 Task: Make in the project AgileFocus a sprint 'Dependency Management Sprint'. Create in the project AgileFocus a sprint 'Dependency Management Sprint'. Add in the project AgileFocus a sprint 'Dependency Management Sprint'
Action: Mouse moved to (1040, 183)
Screenshot: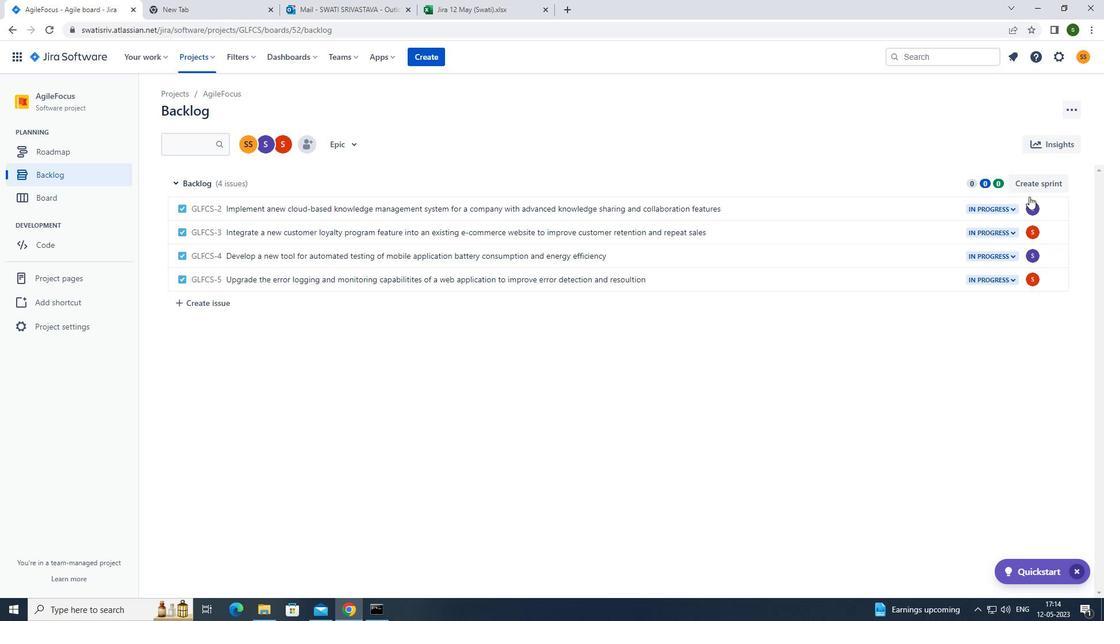 
Action: Mouse pressed left at (1040, 183)
Screenshot: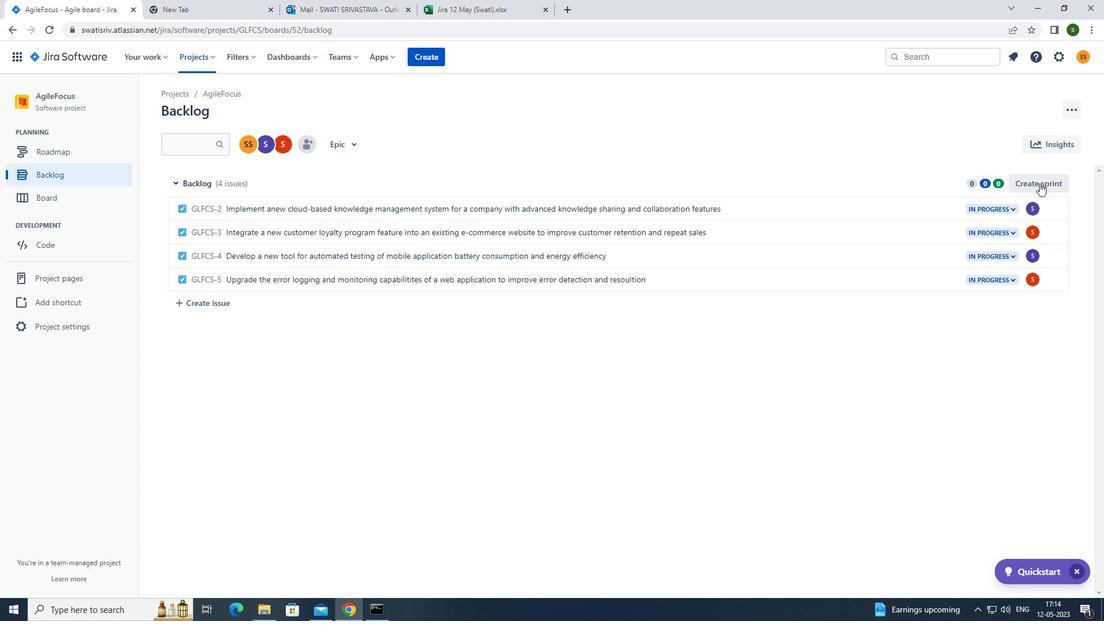 
Action: Mouse moved to (1063, 181)
Screenshot: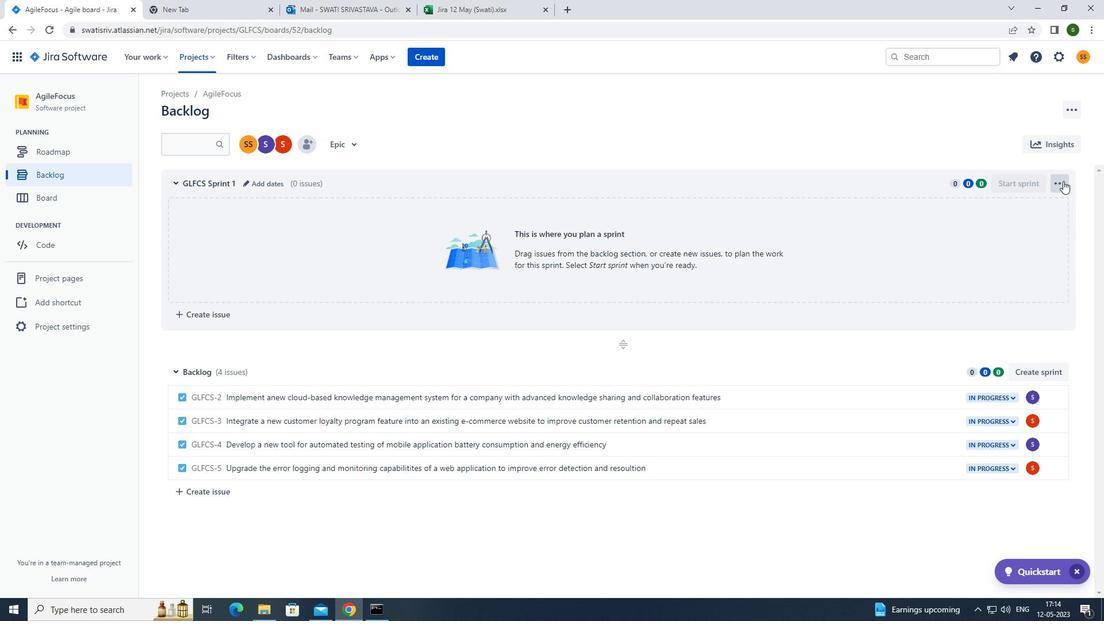 
Action: Mouse pressed left at (1063, 181)
Screenshot: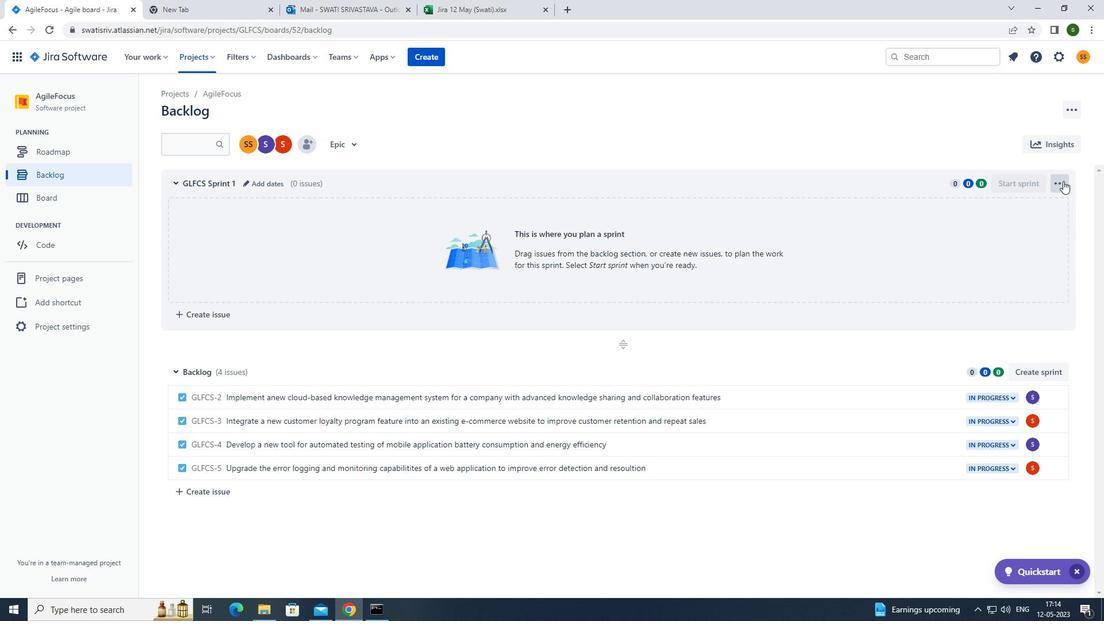 
Action: Mouse moved to (1036, 210)
Screenshot: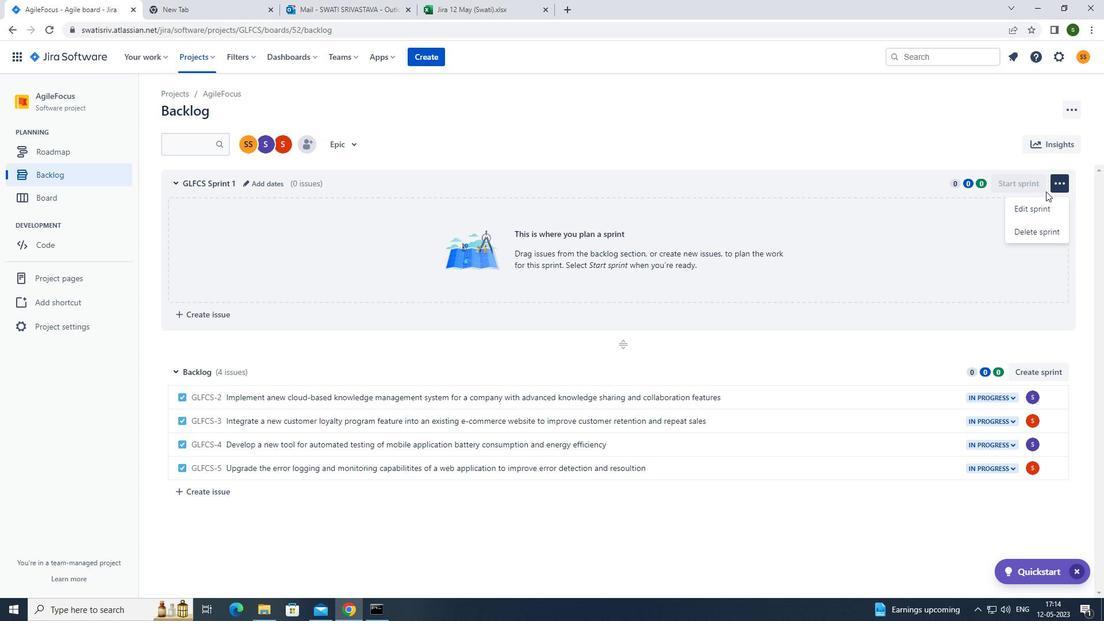 
Action: Mouse pressed left at (1036, 210)
Screenshot: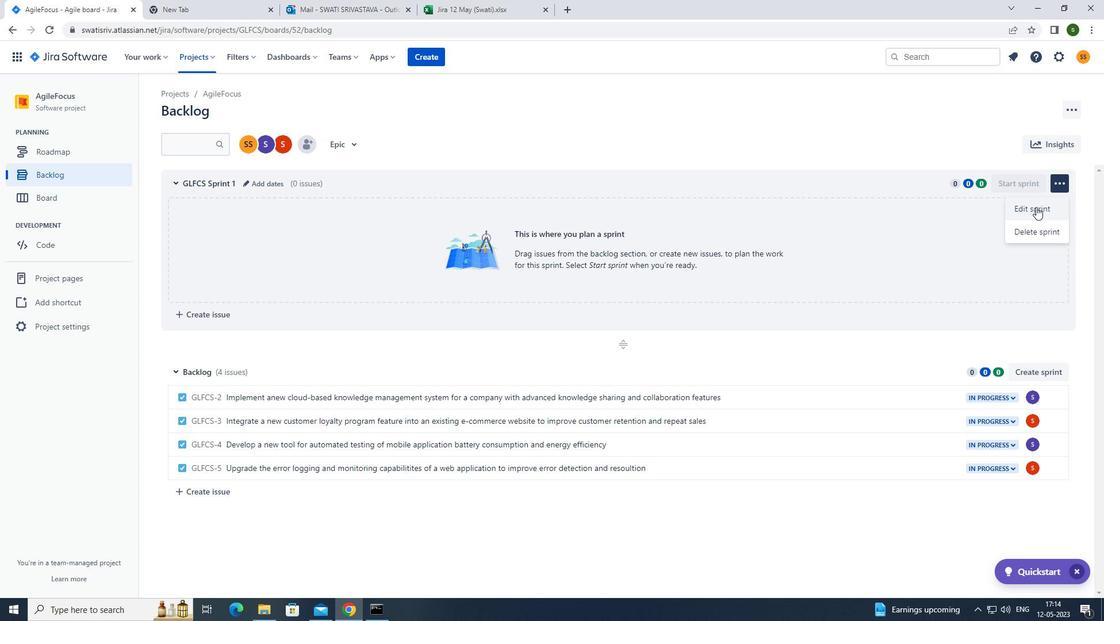 
Action: Mouse moved to (501, 152)
Screenshot: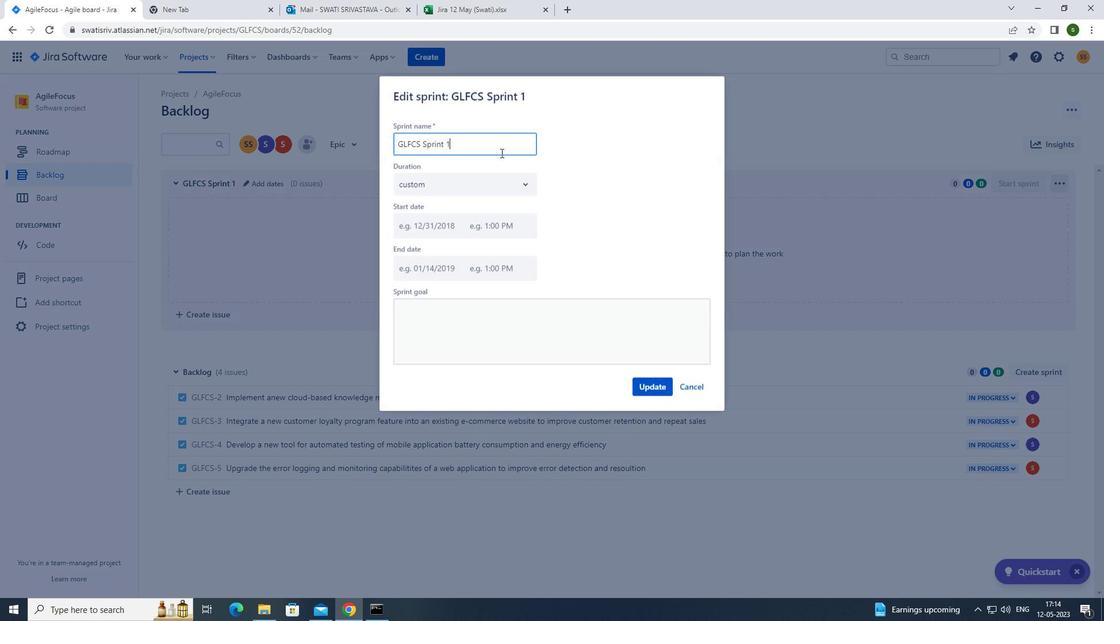 
Action: Key pressed <Key.backspace><Key.backspace><Key.backspace><Key.backspace><Key.backspace><Key.backspace><Key.backspace><Key.backspace><Key.backspace><Key.backspace><Key.backspace><Key.backspace><Key.backspace><Key.backspace><Key.backspace><Key.backspace><Key.backspace><Key.backspace><Key.backspace><Key.backspace><Key.backspace><Key.backspace><Key.caps_lock>d<Key.caps_lock>ependency<Key.space><Key.caps_lock>m<Key.caps_lock>anagaemnt<Key.space><Key.caps_lock>s<Key.caps_lock>print
Screenshot: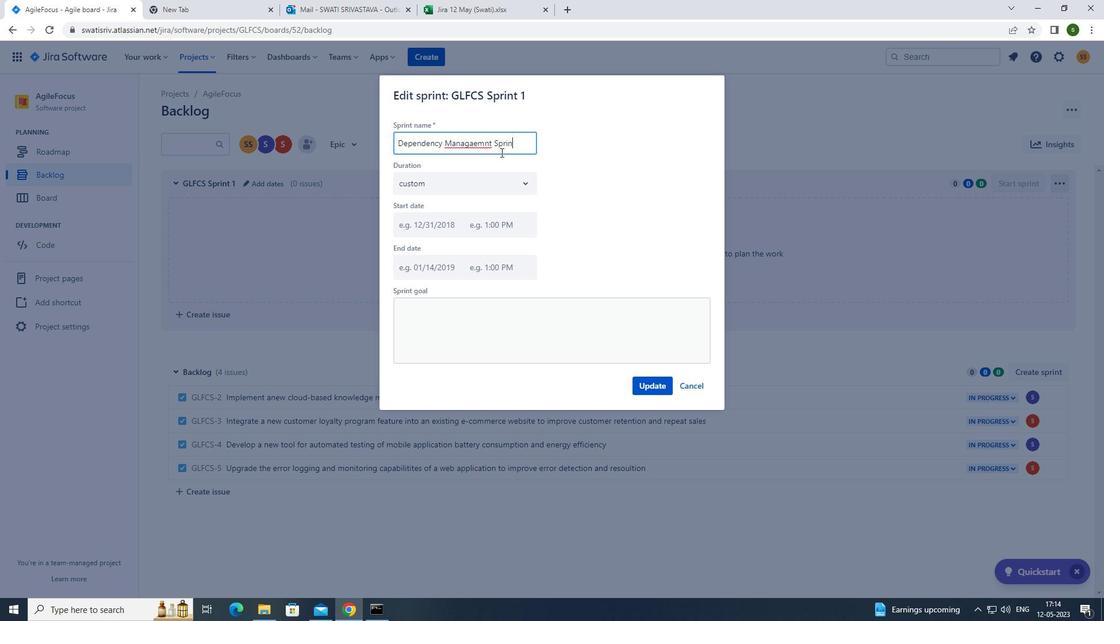 
Action: Mouse moved to (475, 145)
Screenshot: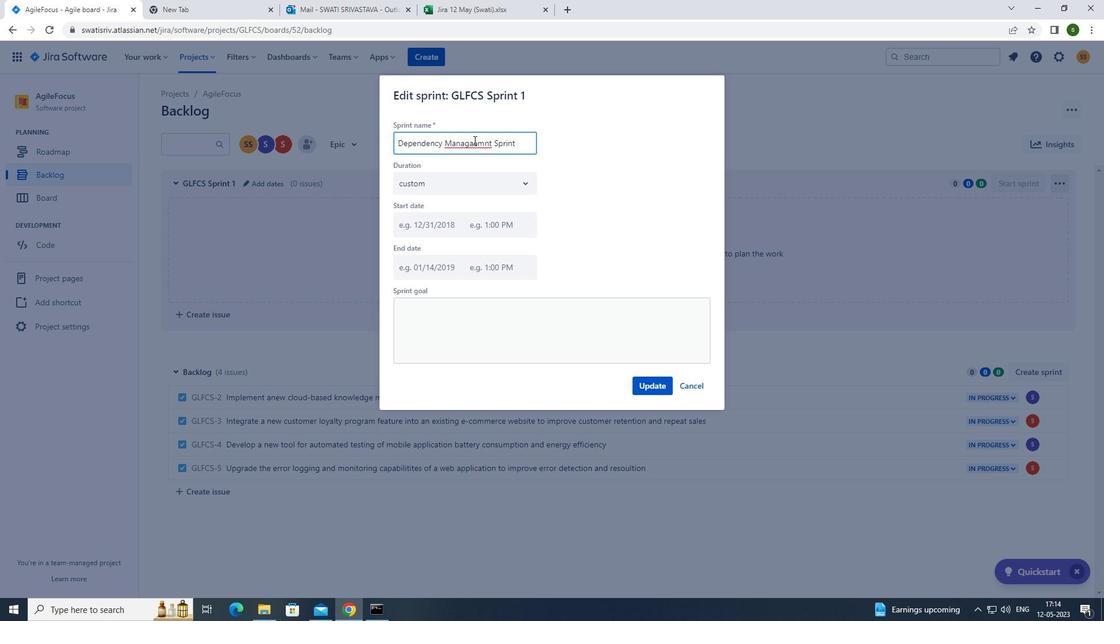 
Action: Mouse pressed left at (475, 145)
Screenshot: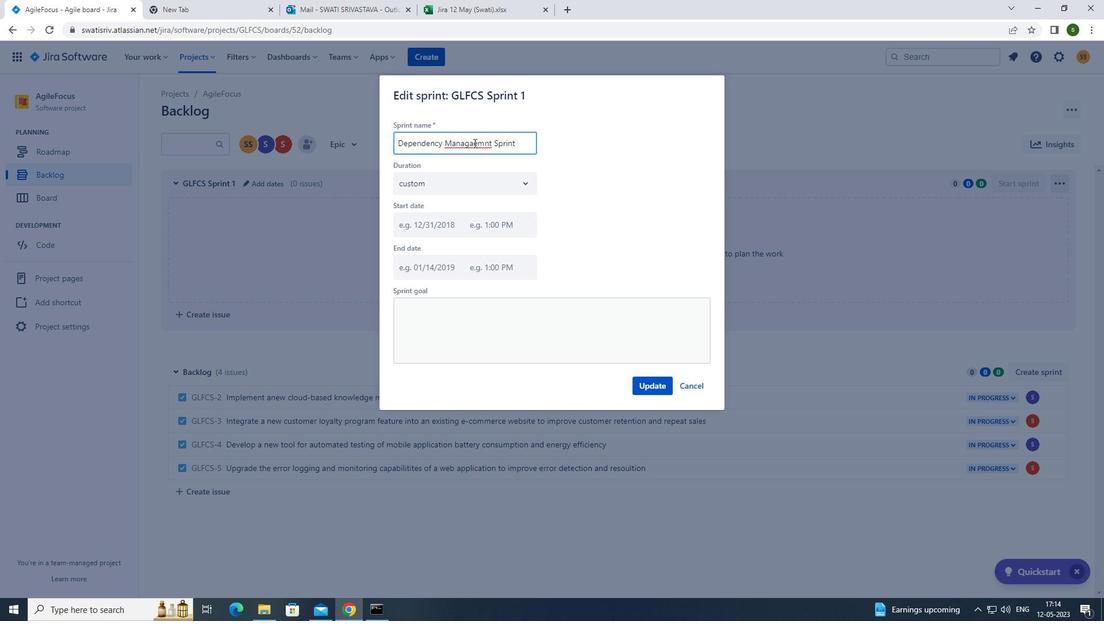 
Action: Mouse moved to (536, 134)
Screenshot: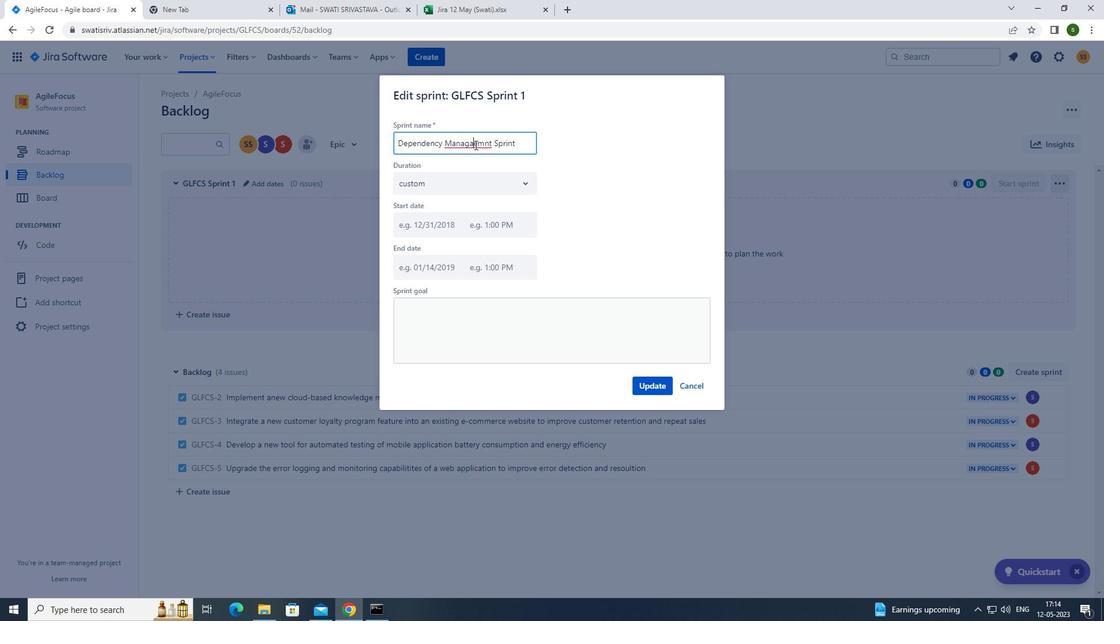 
Action: Key pressed <Key.backspace>
Screenshot: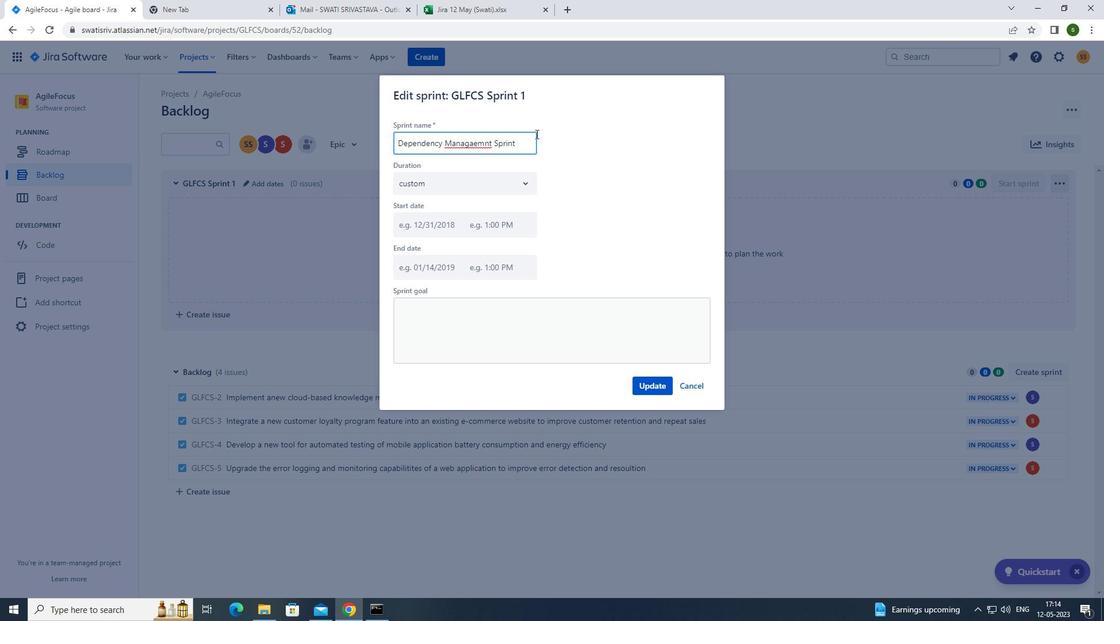 
Action: Mouse moved to (478, 140)
Screenshot: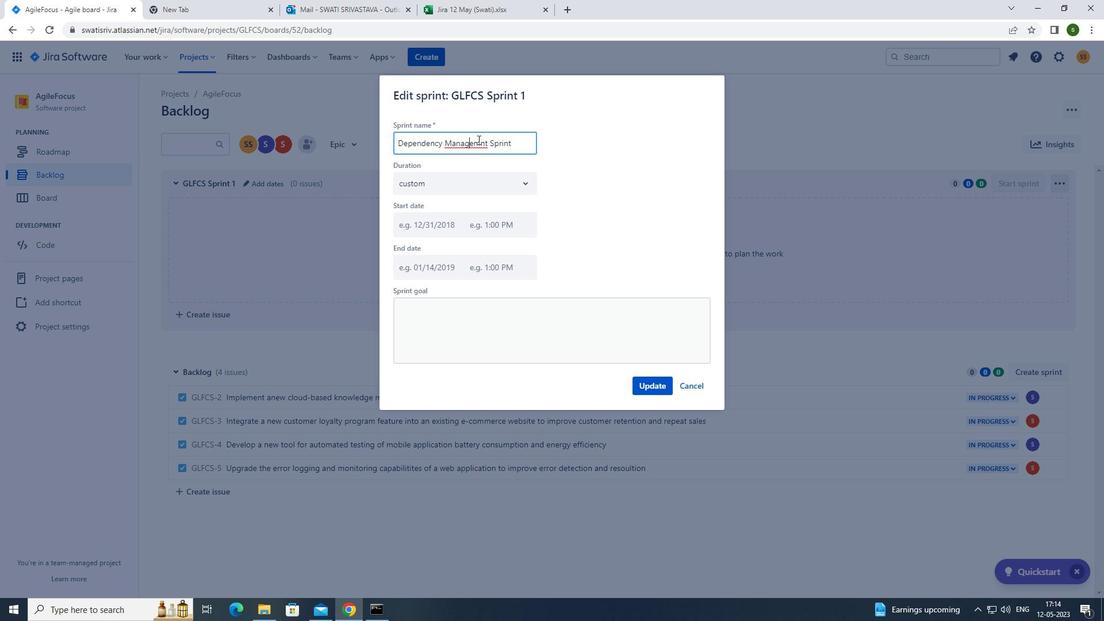 
Action: Mouse pressed left at (478, 140)
Screenshot: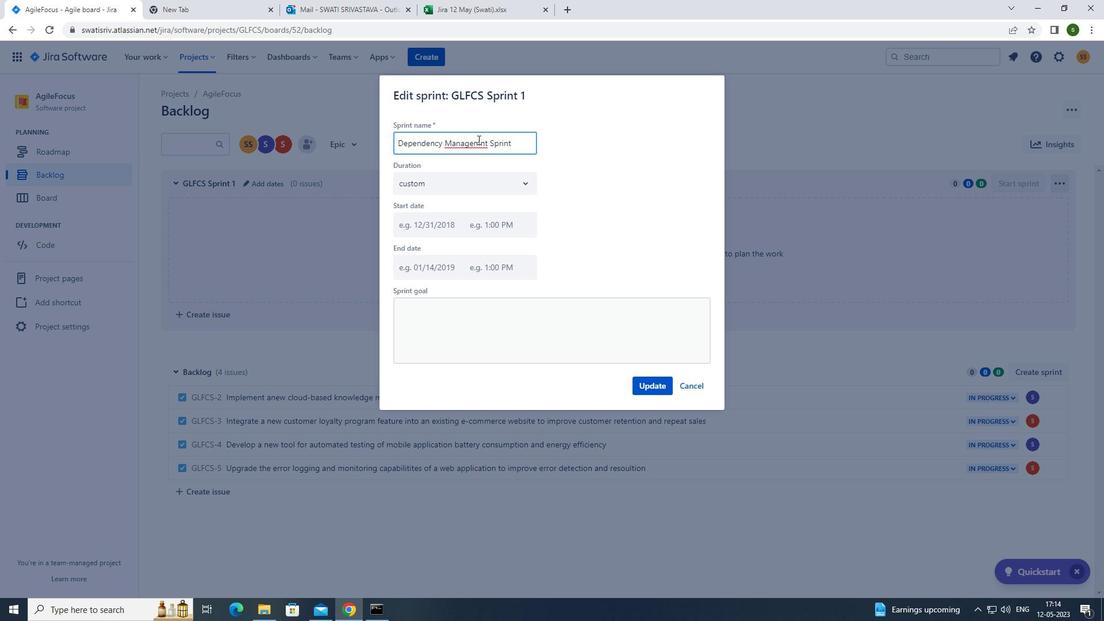 
Action: Mouse moved to (483, 139)
Screenshot: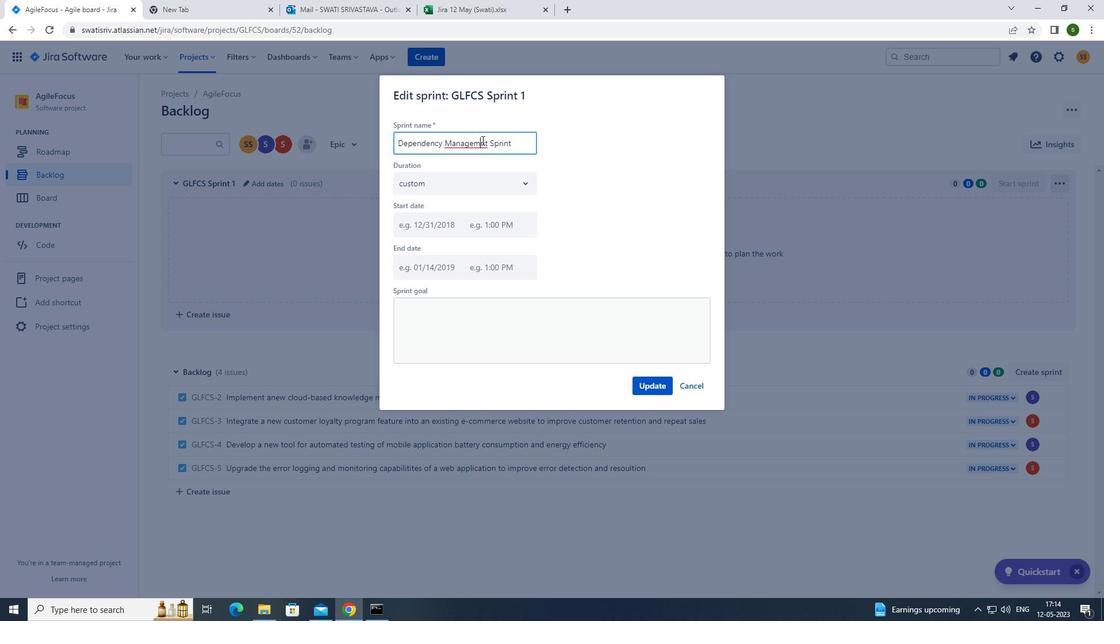 
Action: Key pressed e
Screenshot: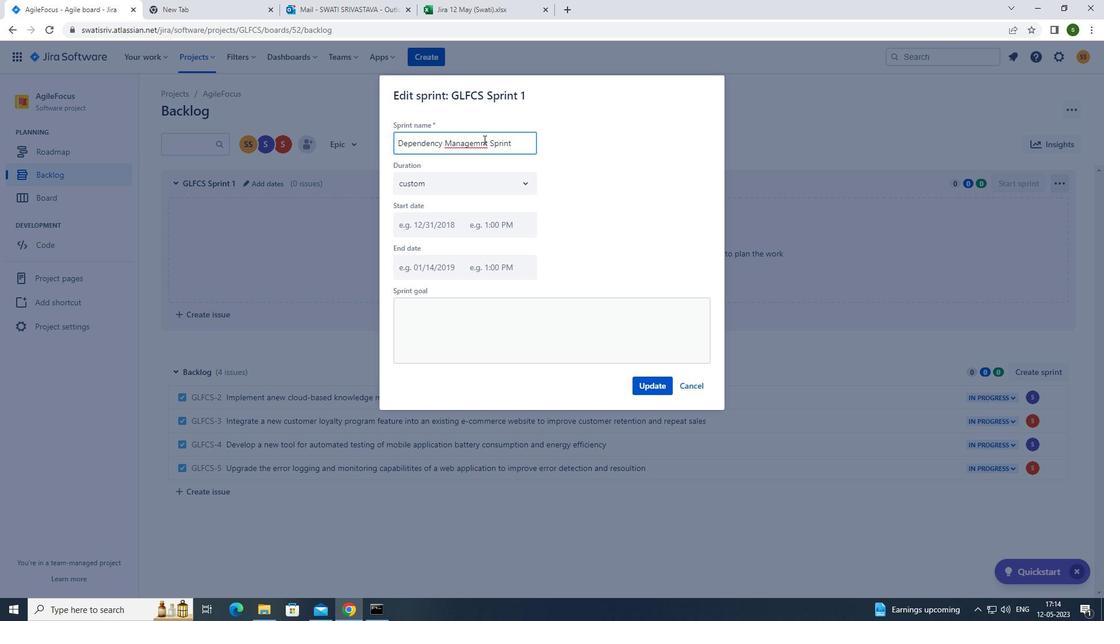 
Action: Mouse moved to (651, 384)
Screenshot: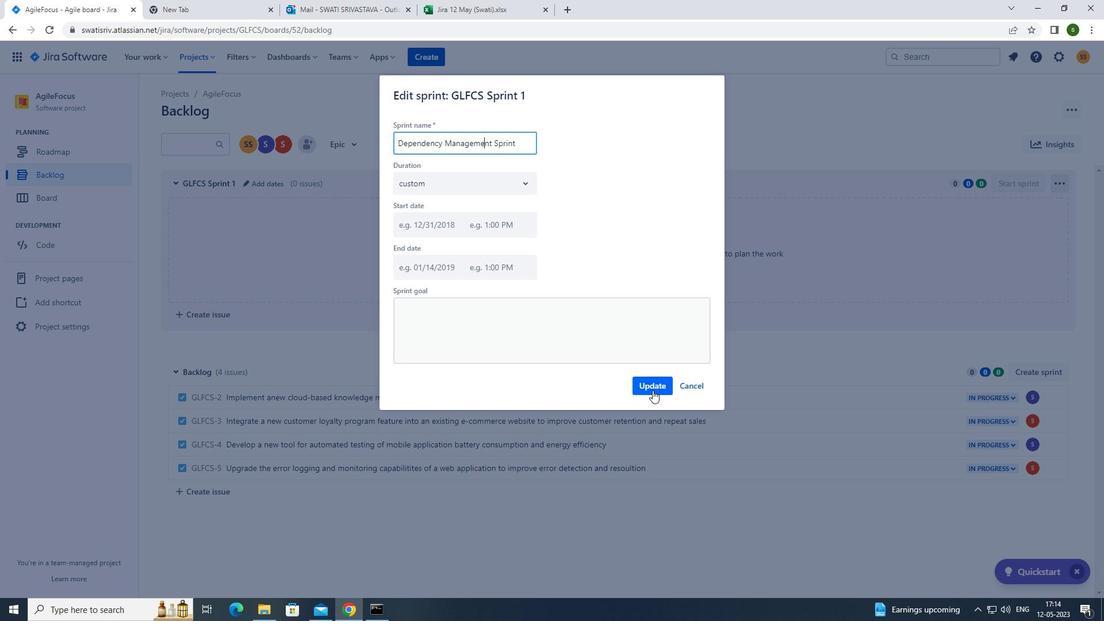
Action: Mouse pressed left at (651, 384)
Screenshot: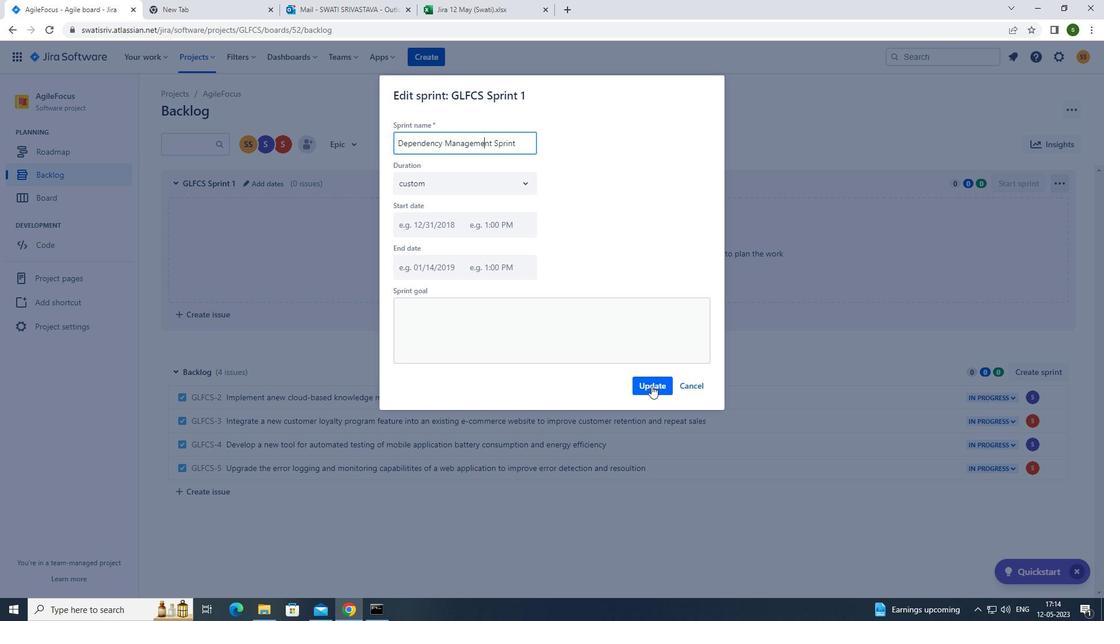 
Action: Mouse moved to (1051, 367)
Screenshot: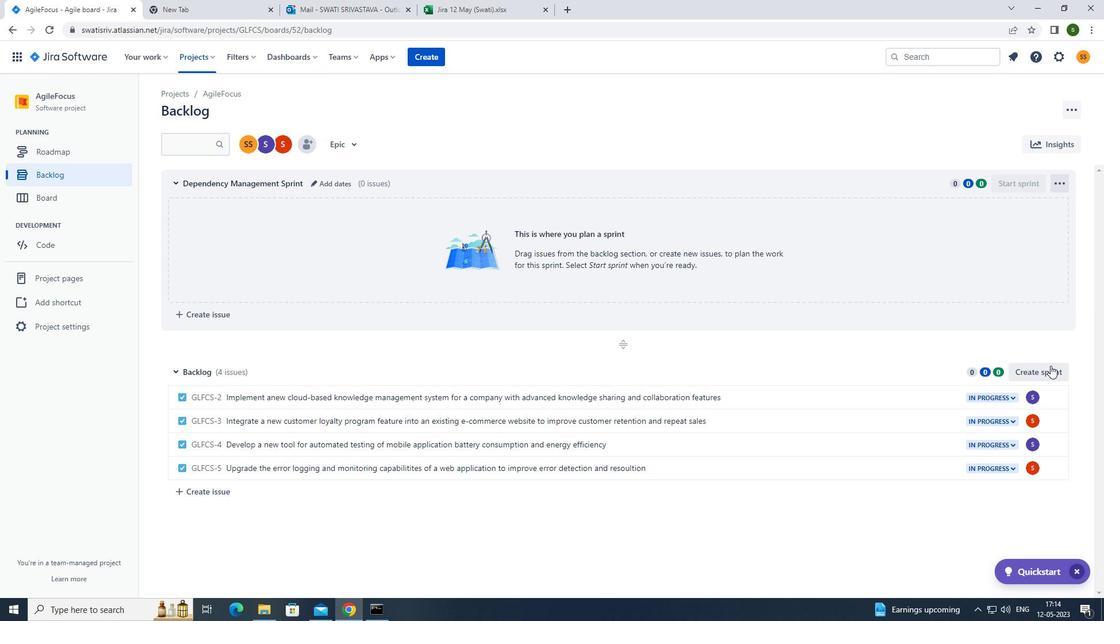 
Action: Mouse pressed left at (1051, 367)
Screenshot: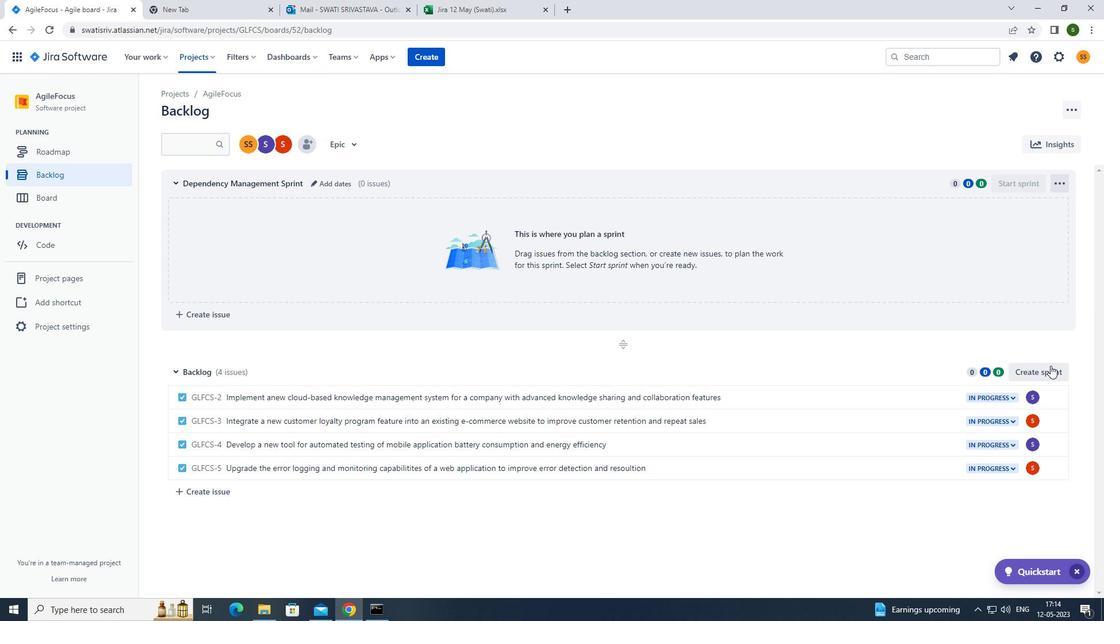 
Action: Mouse moved to (1057, 371)
Screenshot: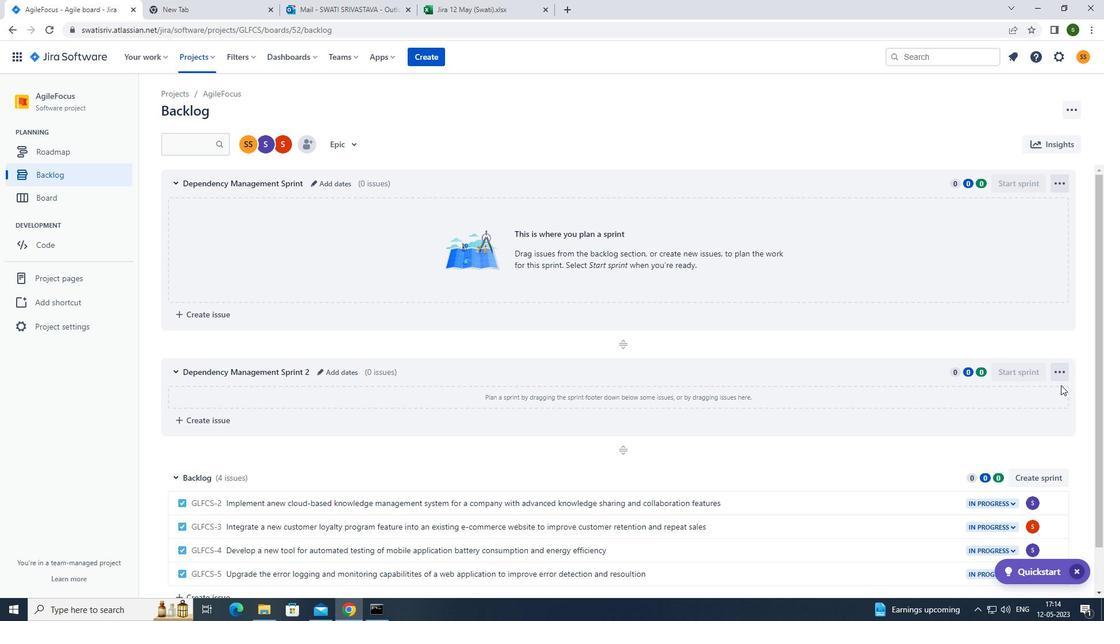 
Action: Mouse pressed left at (1057, 371)
Screenshot: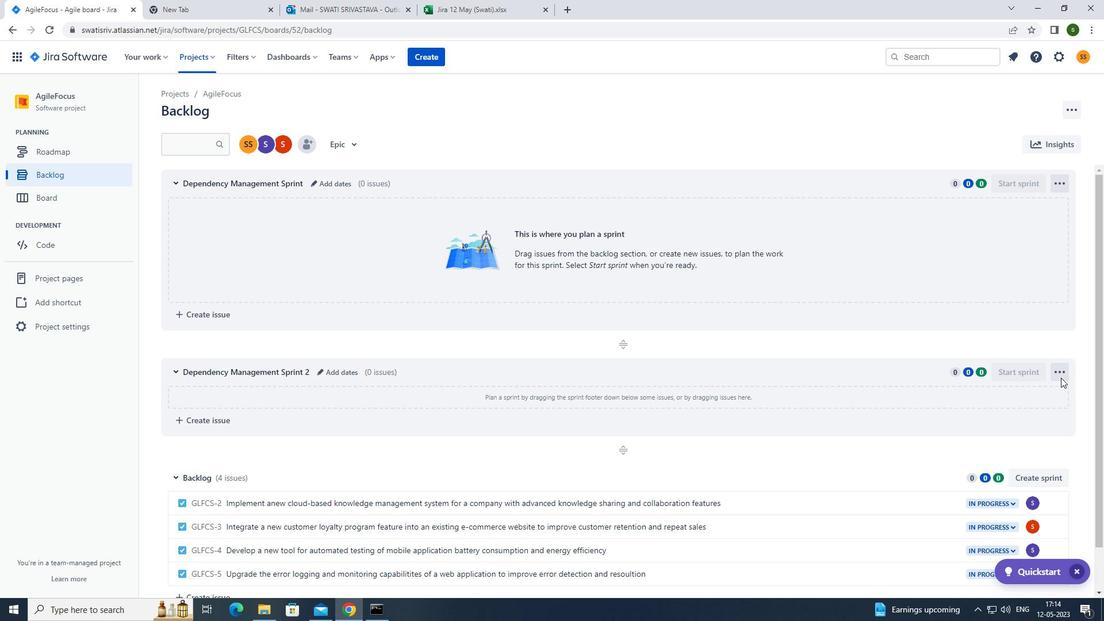 
Action: Mouse moved to (1032, 417)
Screenshot: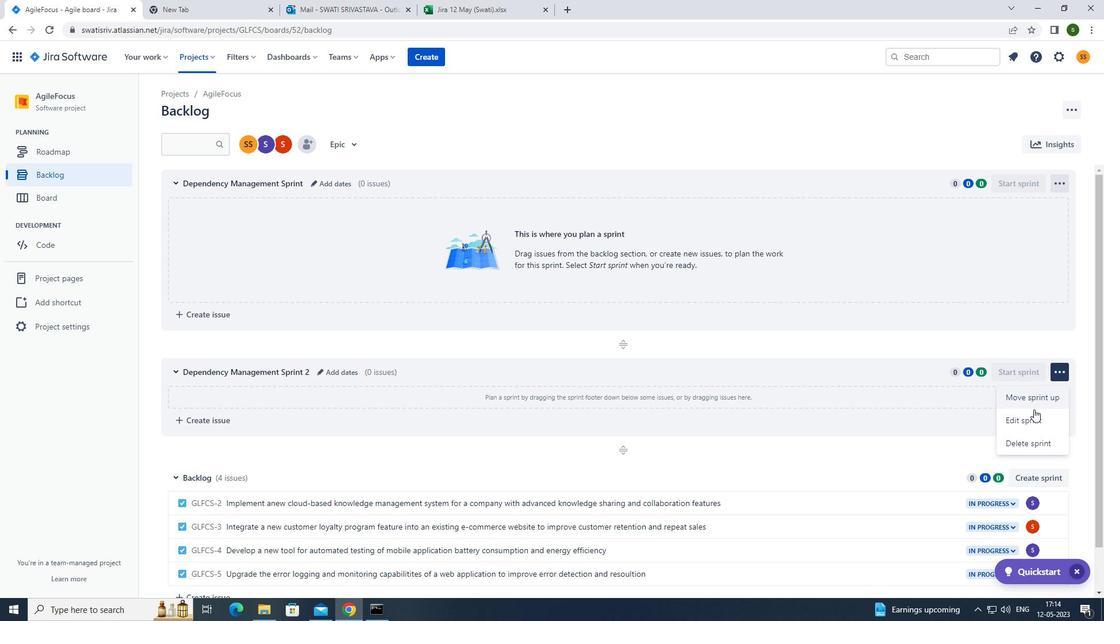 
Action: Mouse pressed left at (1032, 417)
Screenshot: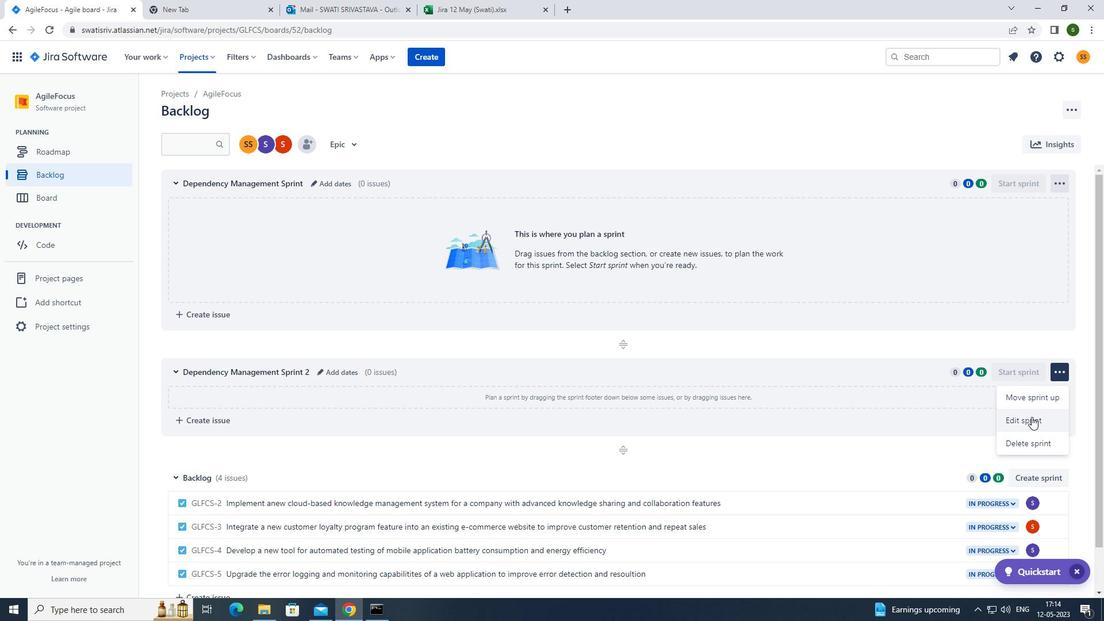 
Action: Mouse moved to (521, 142)
Screenshot: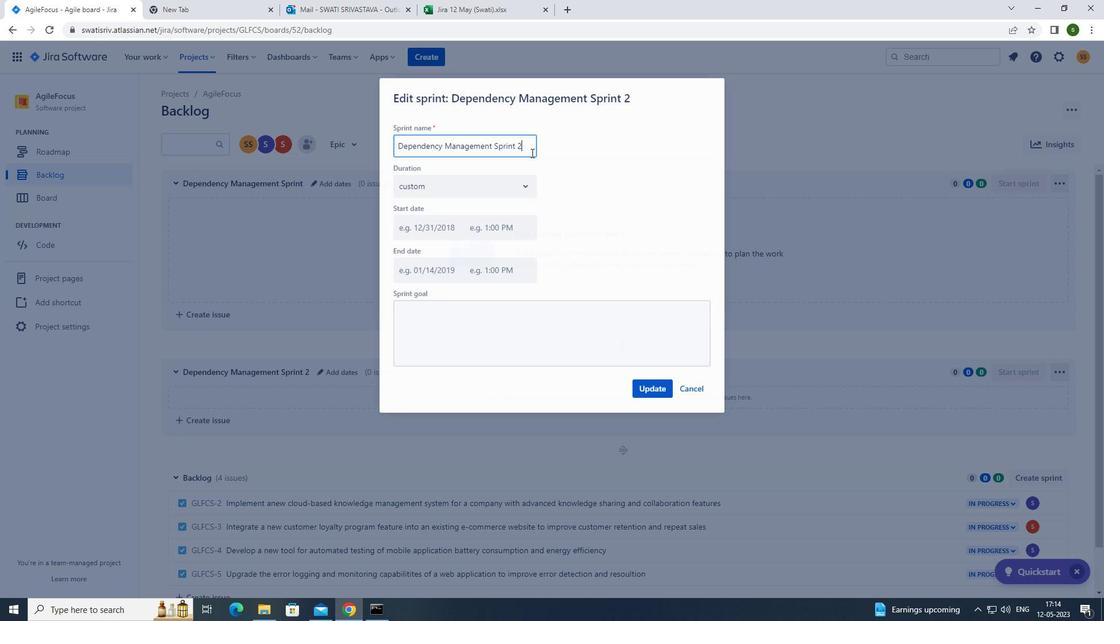 
Action: Key pressed <Key.backspace><Key.backspace><Key.backspace><Key.backspace><Key.backspace><Key.backspace><Key.backspace><Key.backspace><Key.backspace><Key.backspace><Key.backspace><Key.backspace><Key.backspace><Key.backspace><Key.backspace><Key.backspace><Key.backspace><Key.backspace><Key.backspace><Key.backspace><Key.backspace><Key.backspace><Key.backspace><Key.backspace><Key.backspace><Key.backspace><Key.backspace><Key.backspace><Key.backspace><Key.backspace><Key.backspace><Key.backspace><Key.backspace><Key.backspace><Key.caps_lock>d<Key.caps_lock>ependency<Key.space><Key.caps_lock>m<Key.caps_lock>anagement<Key.space><Key.caps_lock>s<Key.caps_lock>print
Screenshot: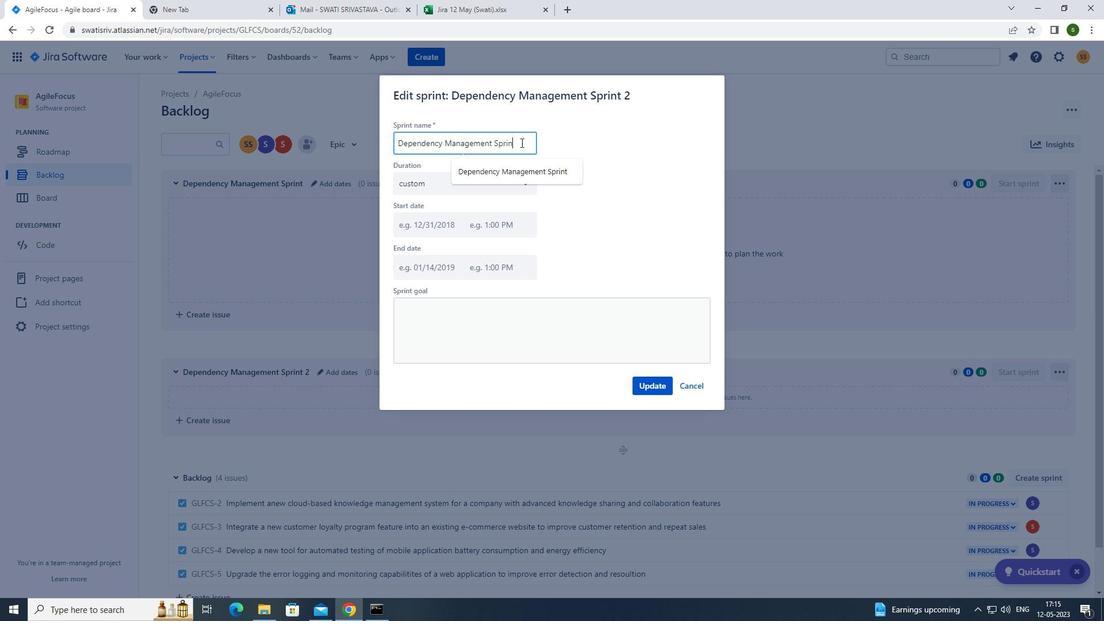 
Action: Mouse moved to (656, 389)
Screenshot: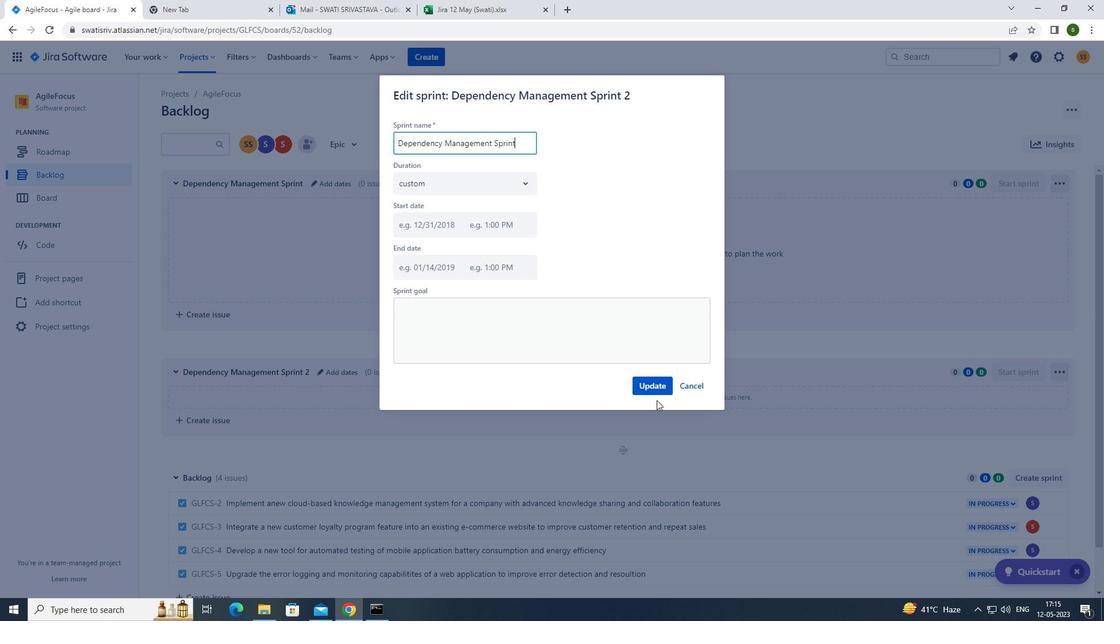 
Action: Mouse pressed left at (656, 389)
Screenshot: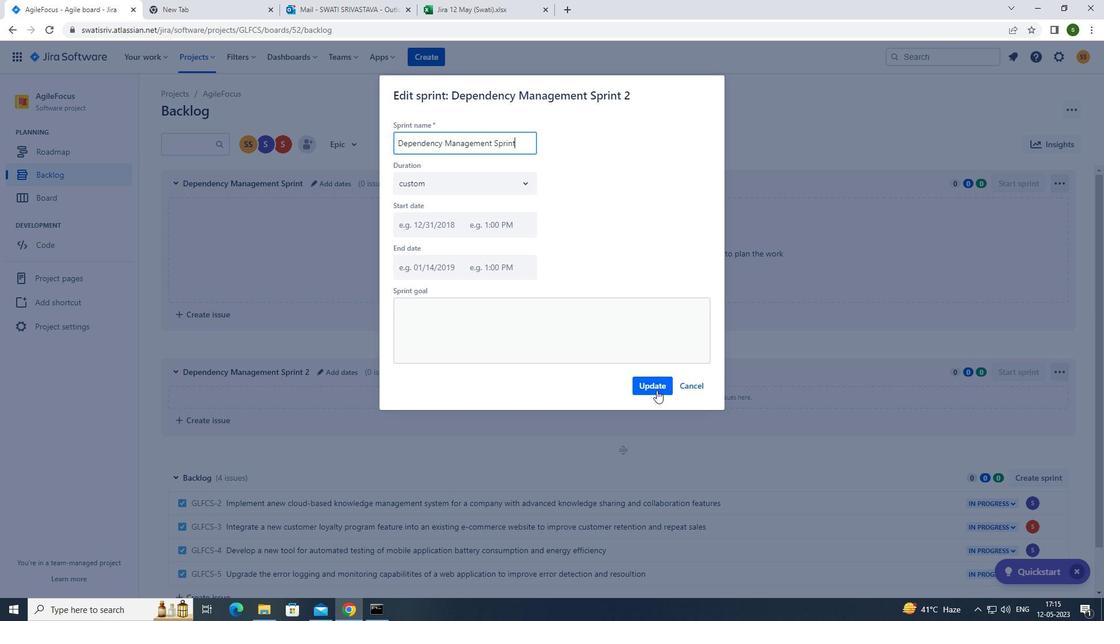 
Action: Mouse moved to (1053, 477)
Screenshot: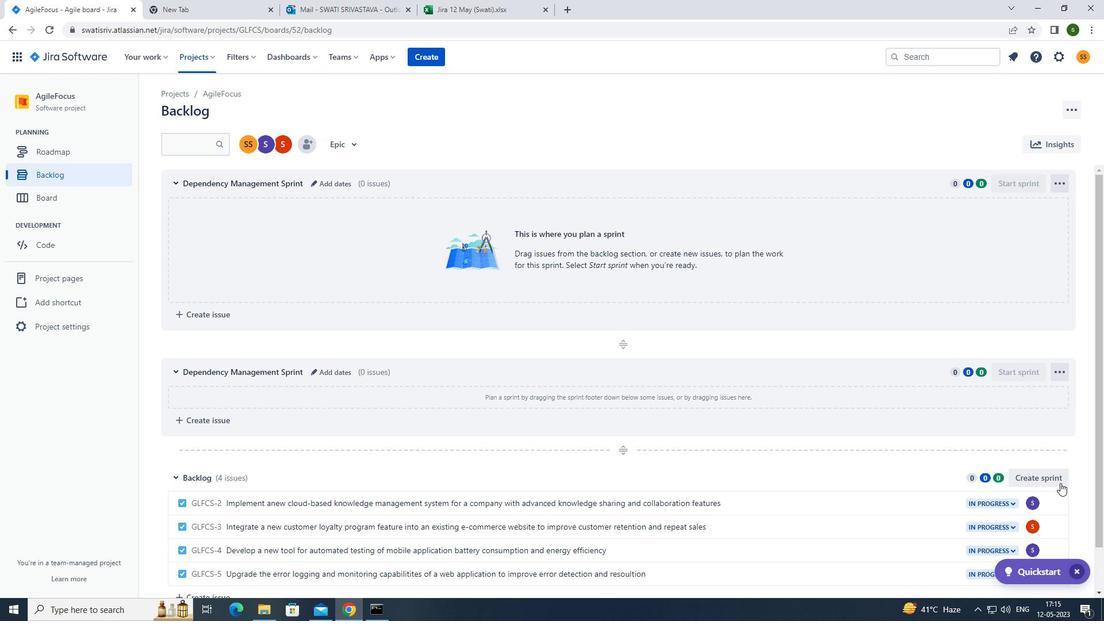 
Action: Mouse pressed left at (1053, 477)
Screenshot: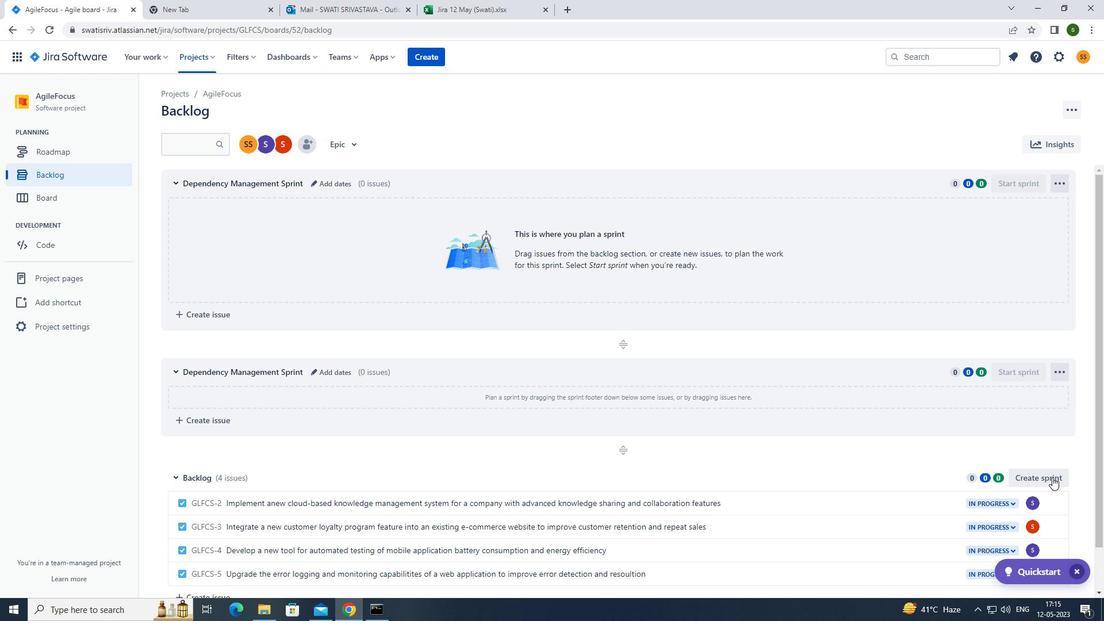
Action: Mouse moved to (1060, 475)
Screenshot: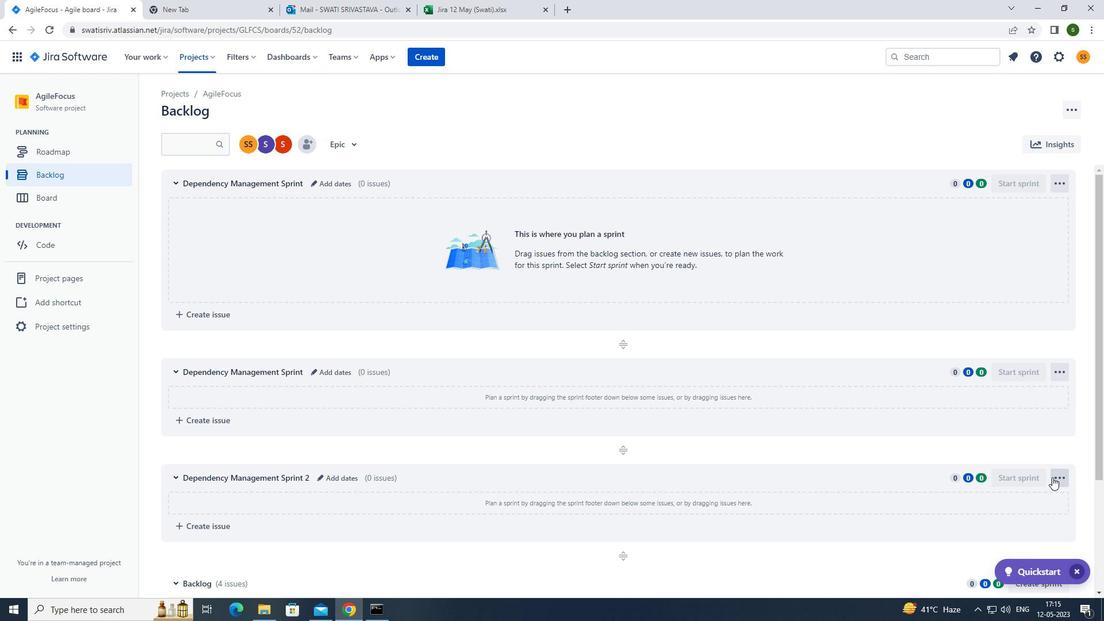 
Action: Mouse pressed left at (1060, 475)
Screenshot: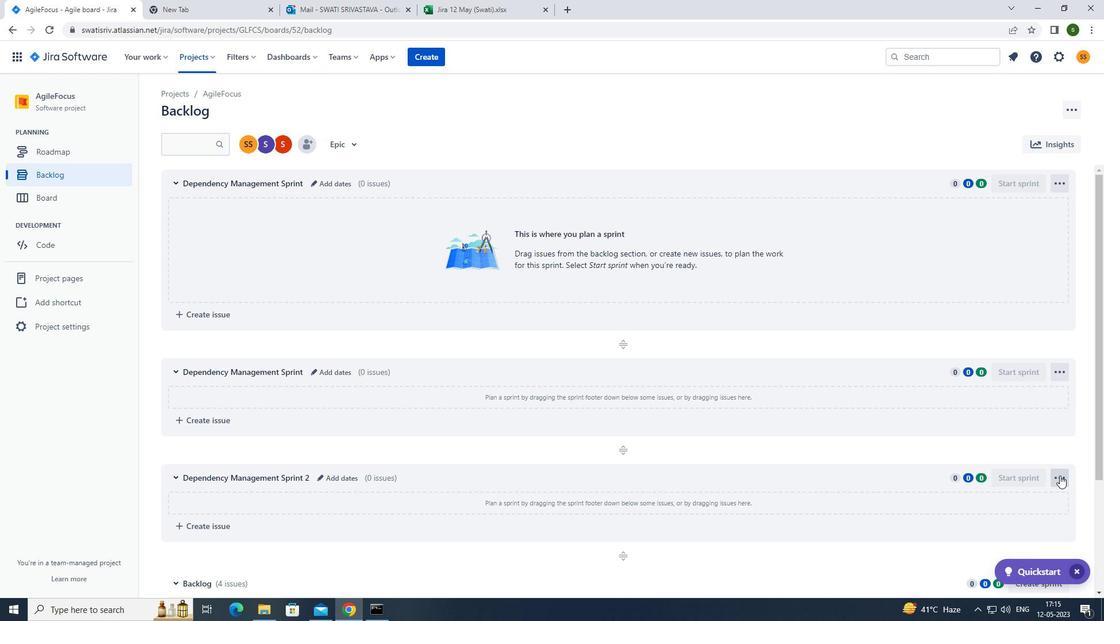 
Action: Mouse moved to (1032, 525)
Screenshot: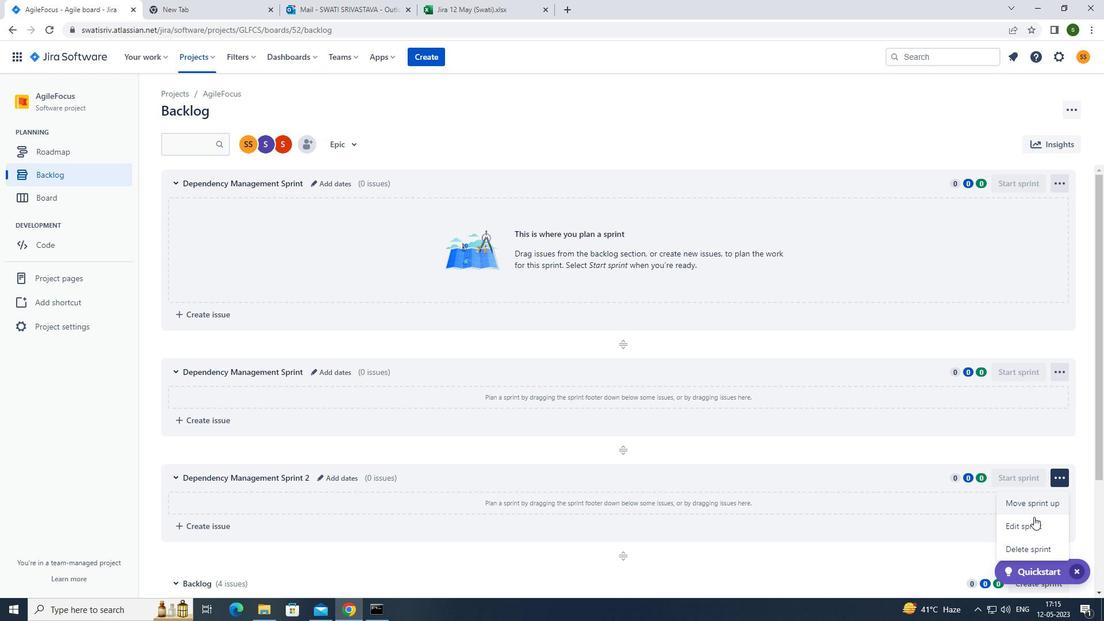 
Action: Mouse pressed left at (1032, 525)
Screenshot: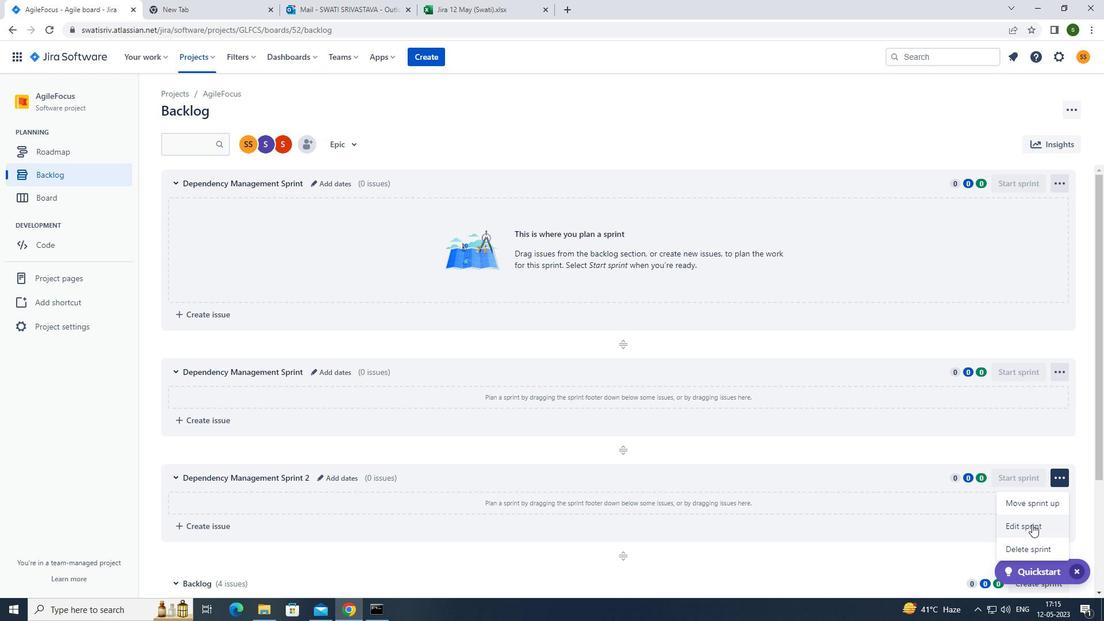
Action: Mouse moved to (515, 145)
Screenshot: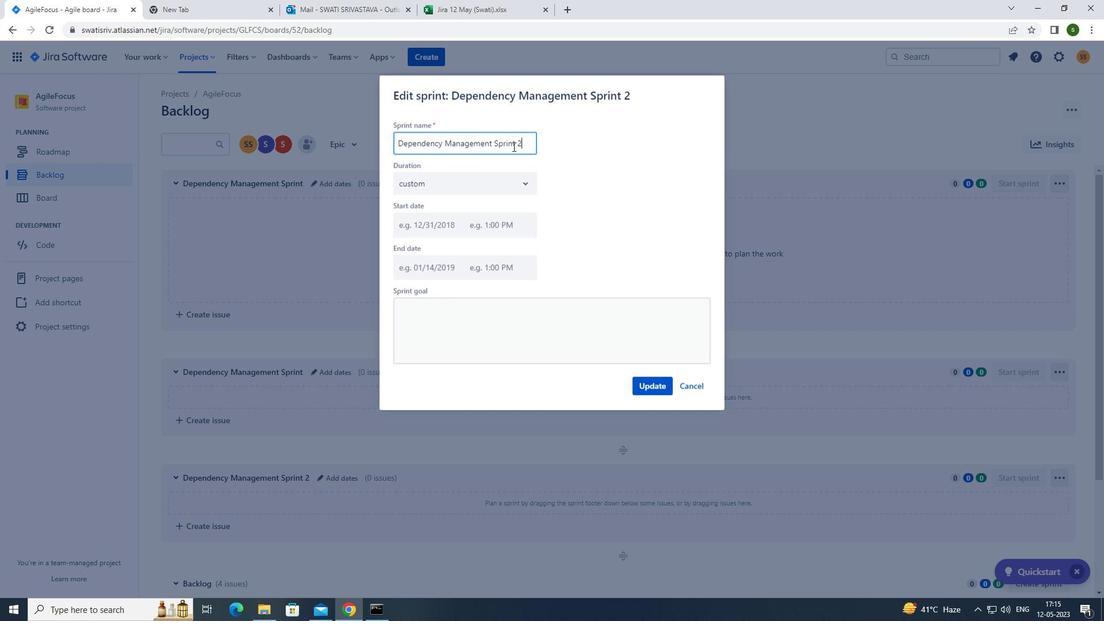 
Action: Key pressed <Key.backspace><Key.backspace><Key.backspace><Key.backspace><Key.backspace><Key.backspace><Key.backspace><Key.backspace><Key.backspace><Key.backspace><Key.backspace><Key.backspace><Key.backspace><Key.backspace><Key.backspace><Key.backspace><Key.backspace><Key.backspace><Key.backspace><Key.backspace><Key.backspace><Key.backspace><Key.backspace><Key.backspace><Key.backspace><Key.backspace><Key.backspace><Key.backspace><Key.backspace><Key.backspace><Key.backspace><Key.backspace><Key.backspace><Key.backspace><Key.backspace><Key.caps_lock>d<Key.caps_lock>ependency<Key.space><Key.caps_lock><Key.caps_lock><Key.caps_lock>m<Key.caps_lock>anagement<Key.space><Key.caps_lock>s<Key.caps_lock>print
Screenshot: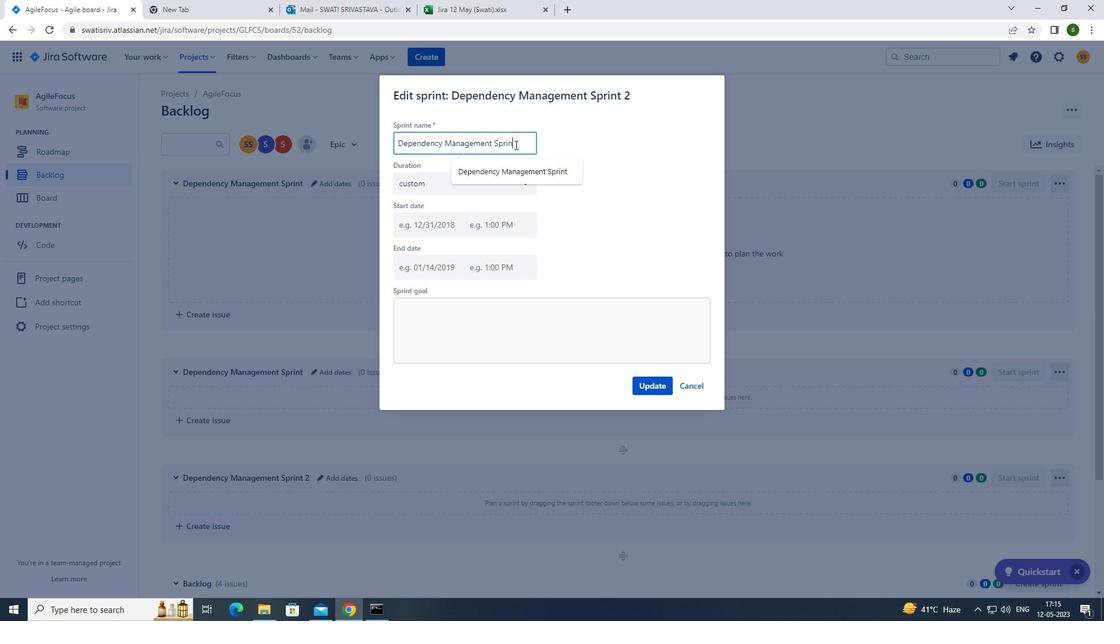 
Action: Mouse moved to (661, 386)
Screenshot: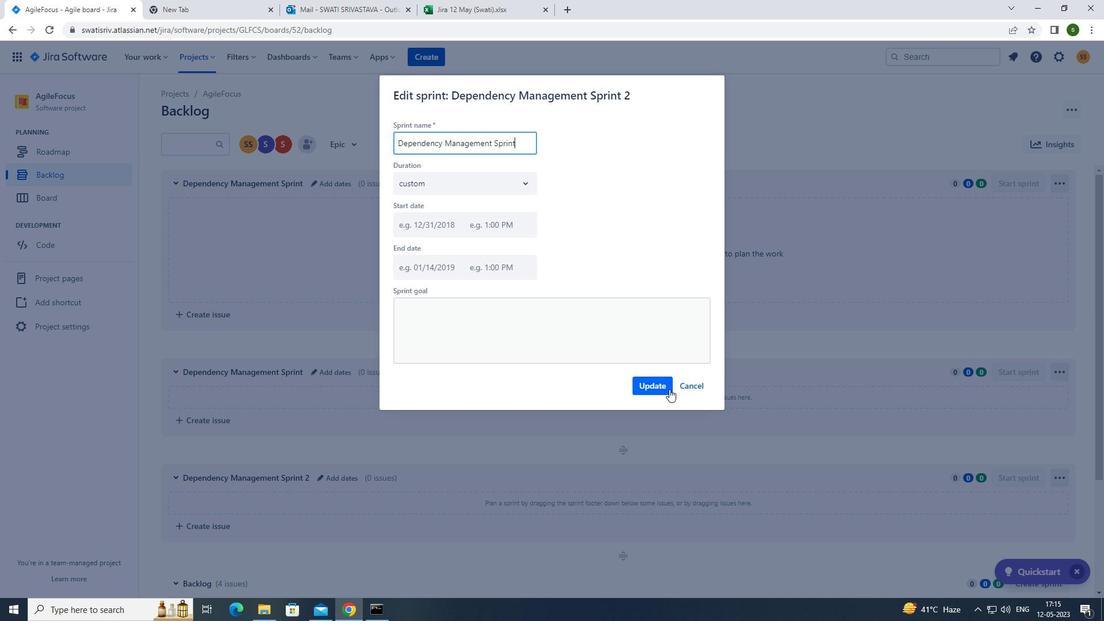 
Action: Mouse pressed left at (661, 386)
Screenshot: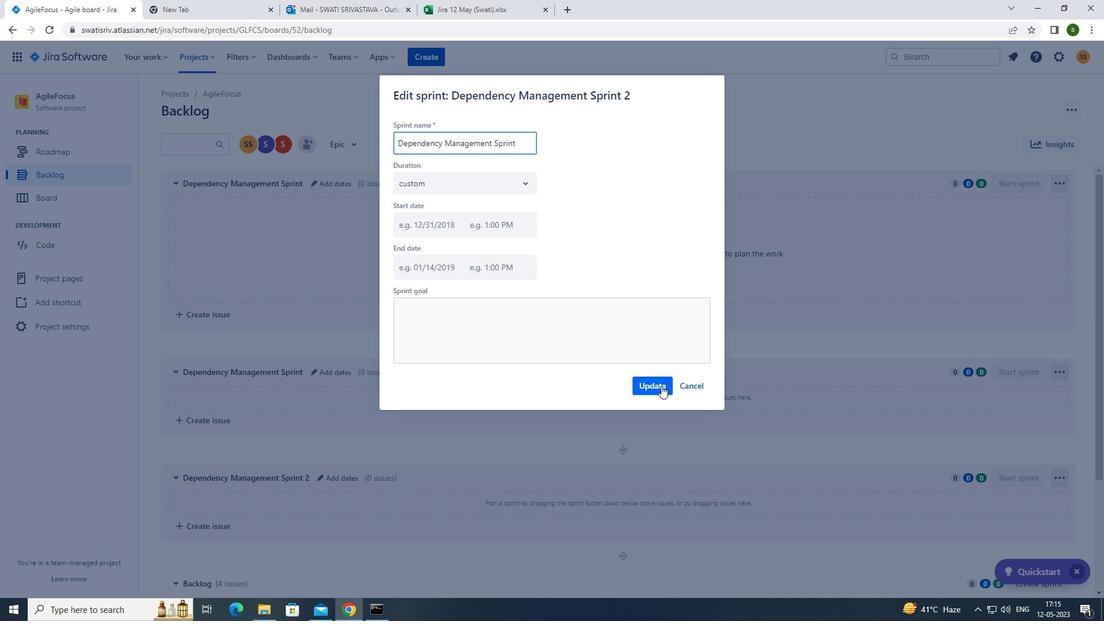 
